 Task: Add Hyland's Nighttime Baby Cold Syrup to the cart.
Action: Mouse moved to (260, 135)
Screenshot: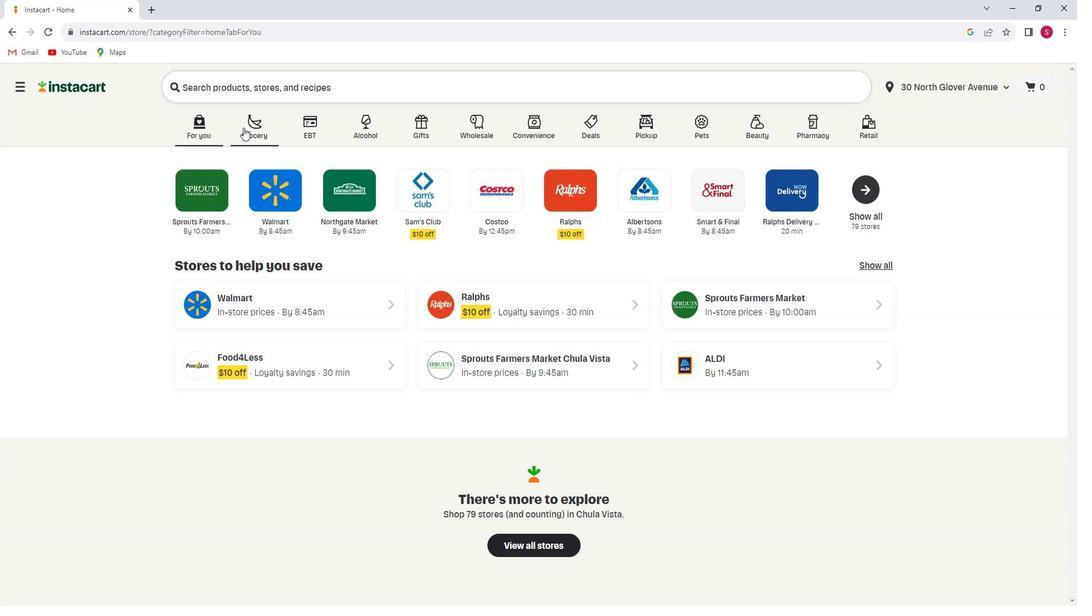
Action: Mouse pressed left at (260, 135)
Screenshot: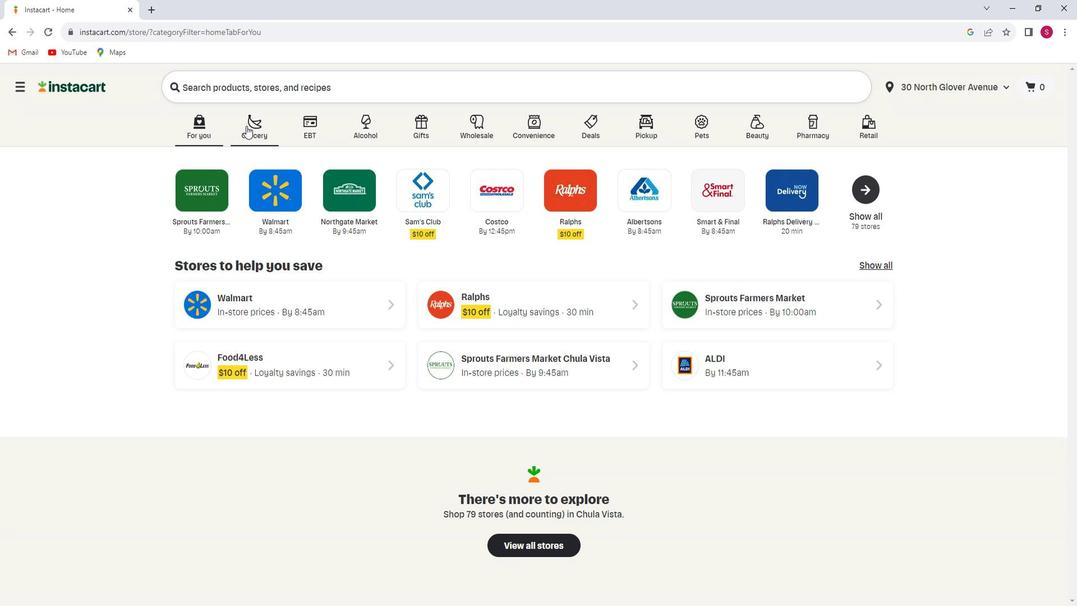 
Action: Mouse moved to (281, 346)
Screenshot: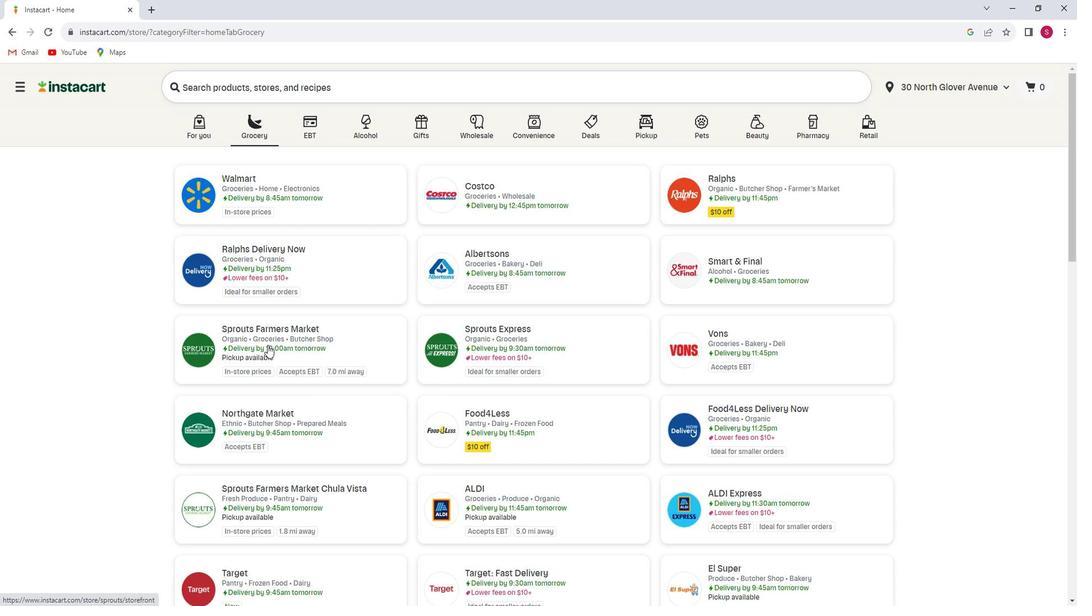 
Action: Mouse pressed left at (281, 346)
Screenshot: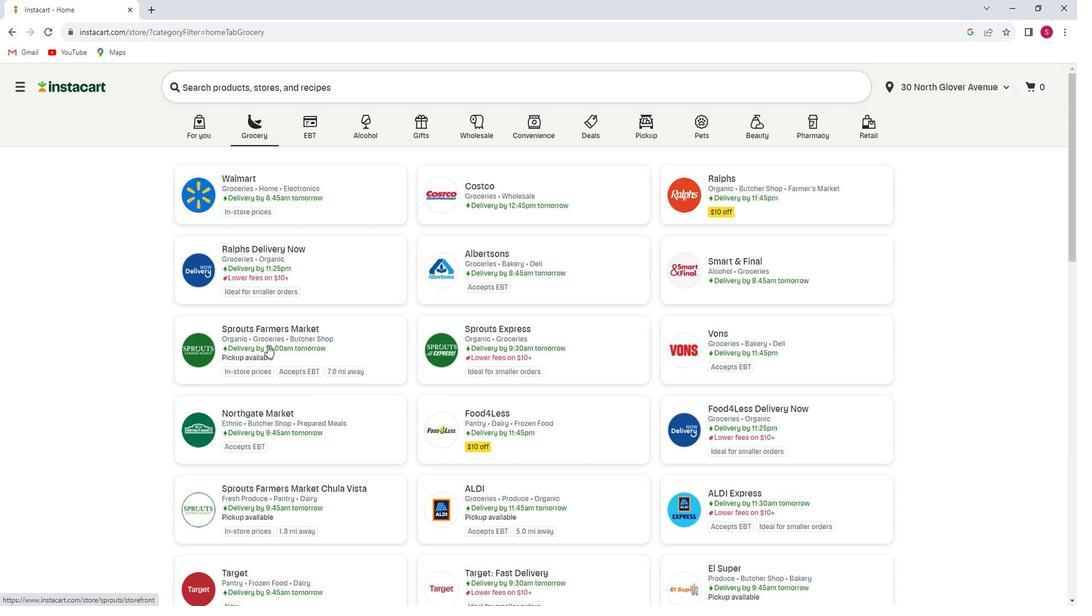 
Action: Mouse moved to (66, 360)
Screenshot: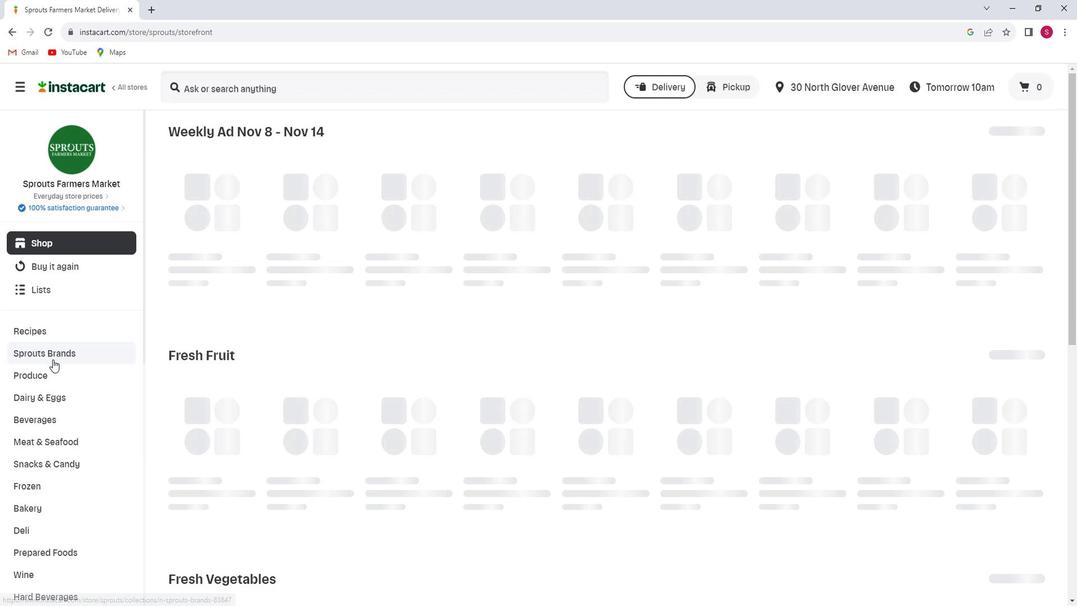 
Action: Mouse scrolled (66, 359) with delta (0, 0)
Screenshot: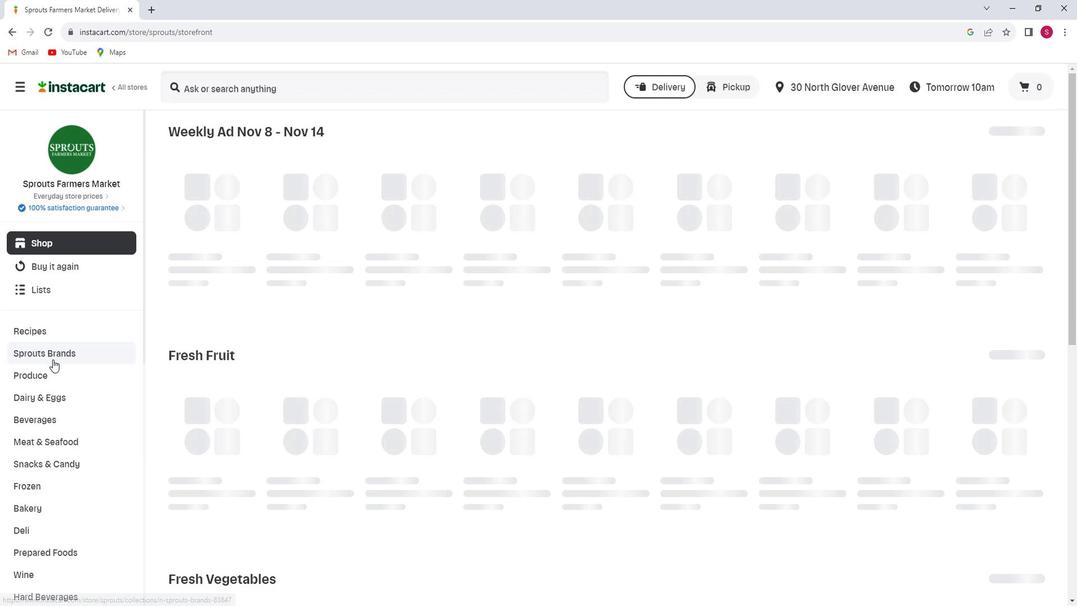 
Action: Mouse scrolled (66, 359) with delta (0, 0)
Screenshot: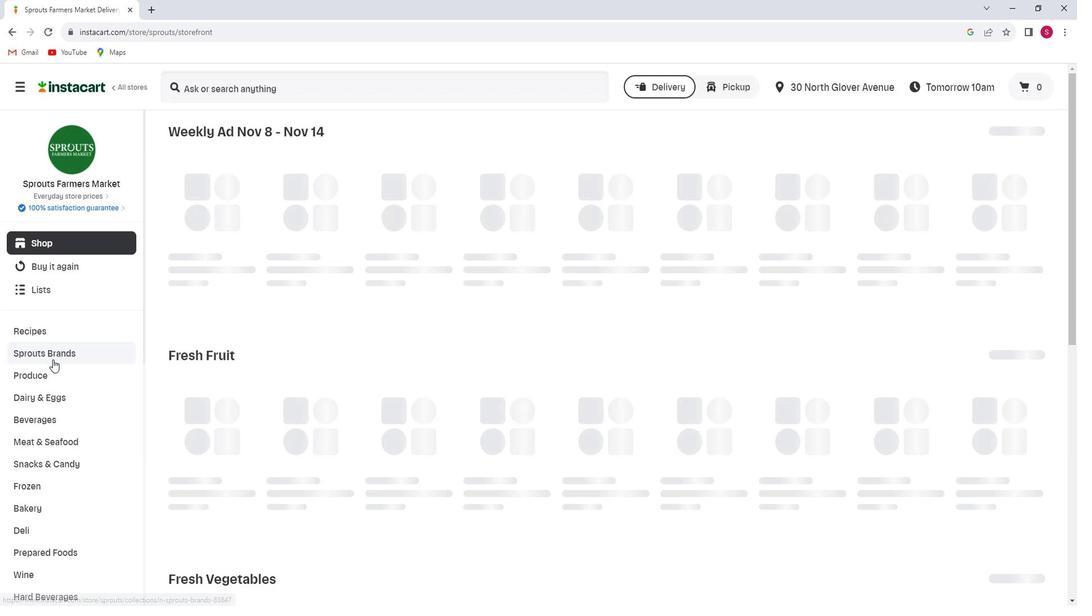 
Action: Mouse scrolled (66, 359) with delta (0, 0)
Screenshot: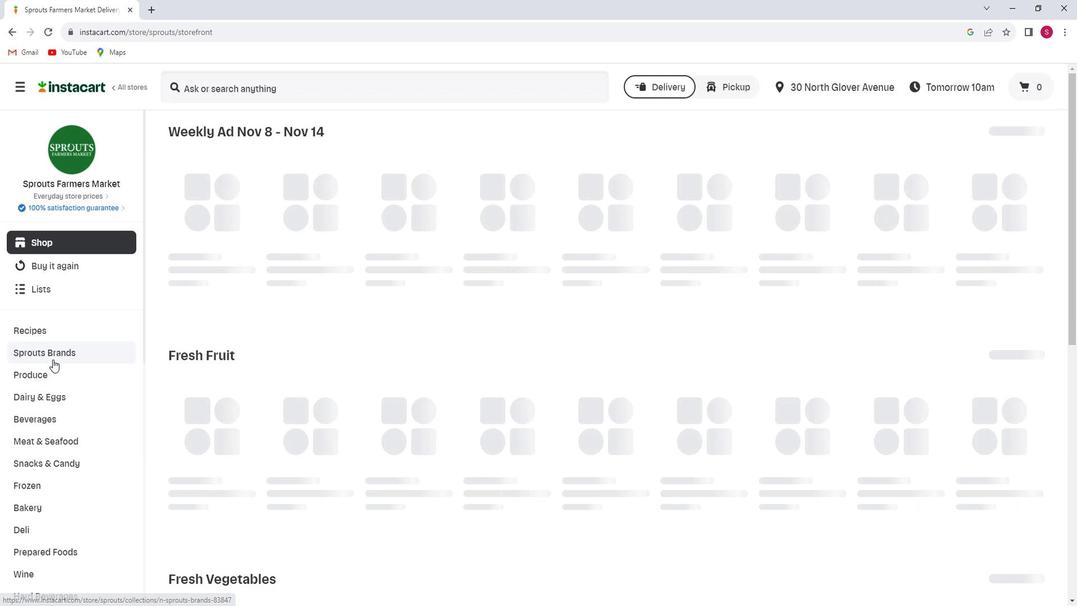 
Action: Mouse scrolled (66, 359) with delta (0, 0)
Screenshot: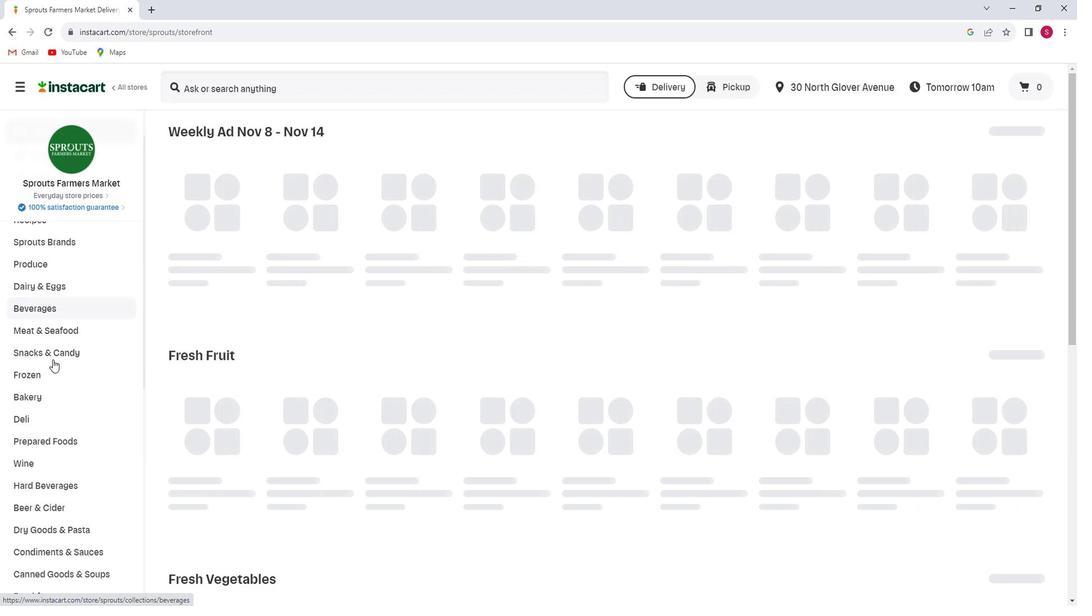 
Action: Mouse scrolled (66, 359) with delta (0, 0)
Screenshot: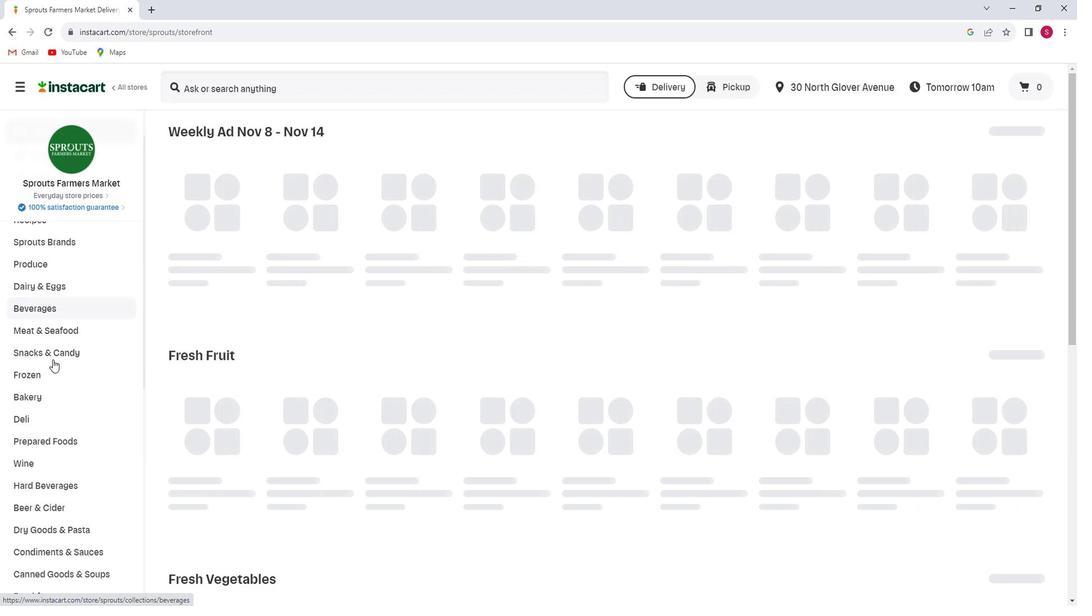 
Action: Mouse scrolled (66, 359) with delta (0, 0)
Screenshot: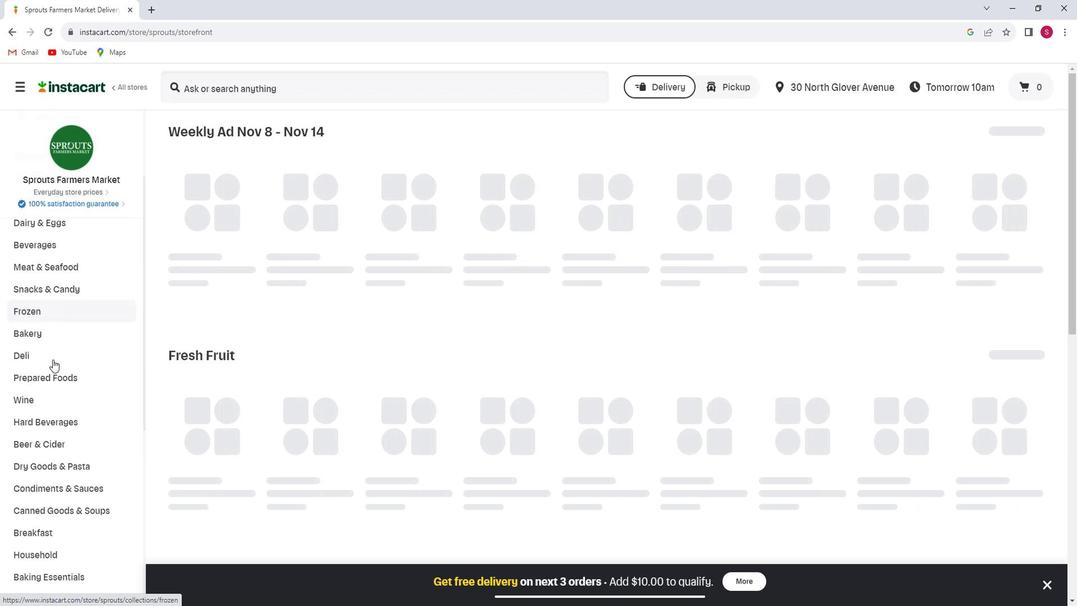 
Action: Mouse scrolled (66, 359) with delta (0, 0)
Screenshot: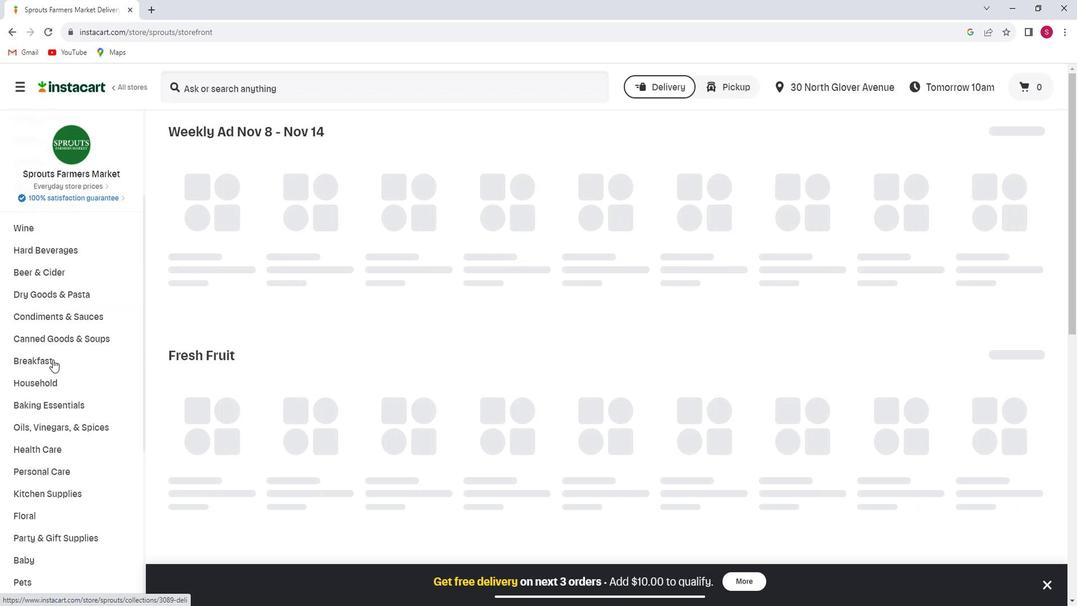 
Action: Mouse scrolled (66, 359) with delta (0, 0)
Screenshot: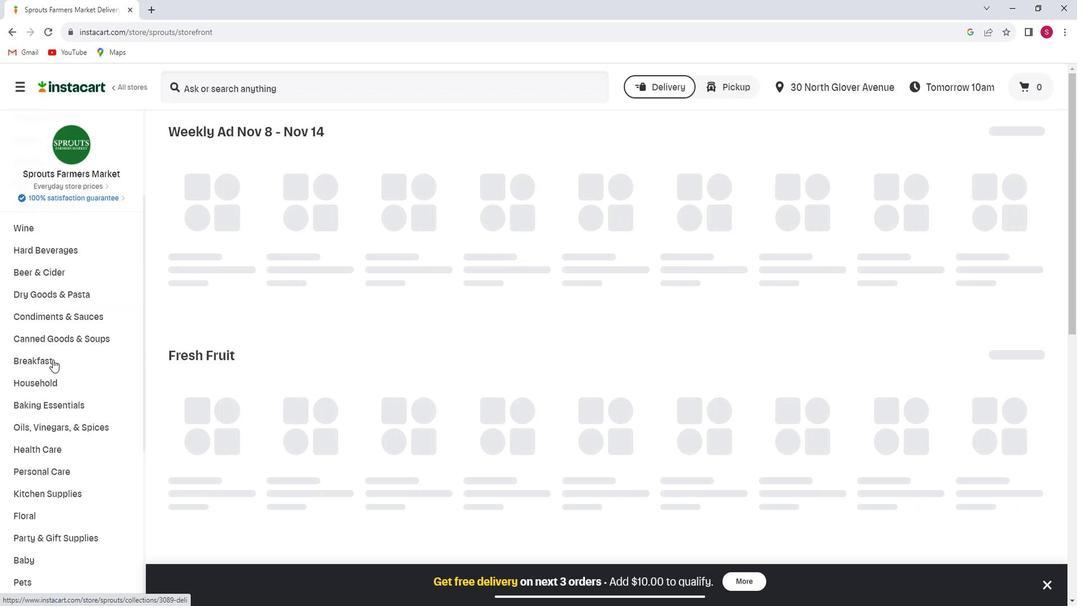 
Action: Mouse scrolled (66, 359) with delta (0, 0)
Screenshot: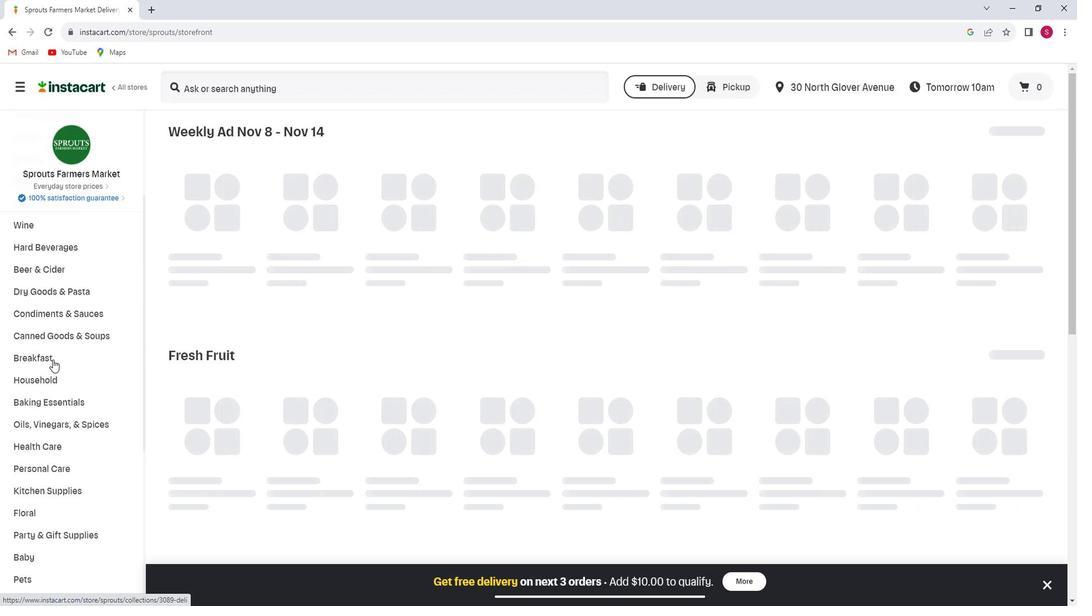 
Action: Mouse scrolled (66, 359) with delta (0, 0)
Screenshot: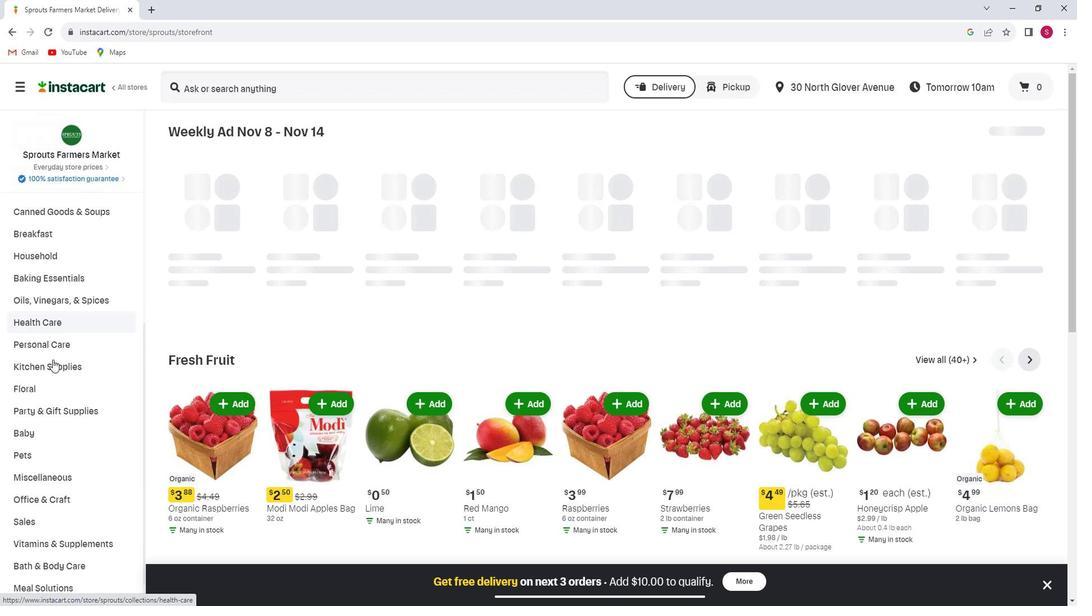 
Action: Mouse scrolled (66, 359) with delta (0, 0)
Screenshot: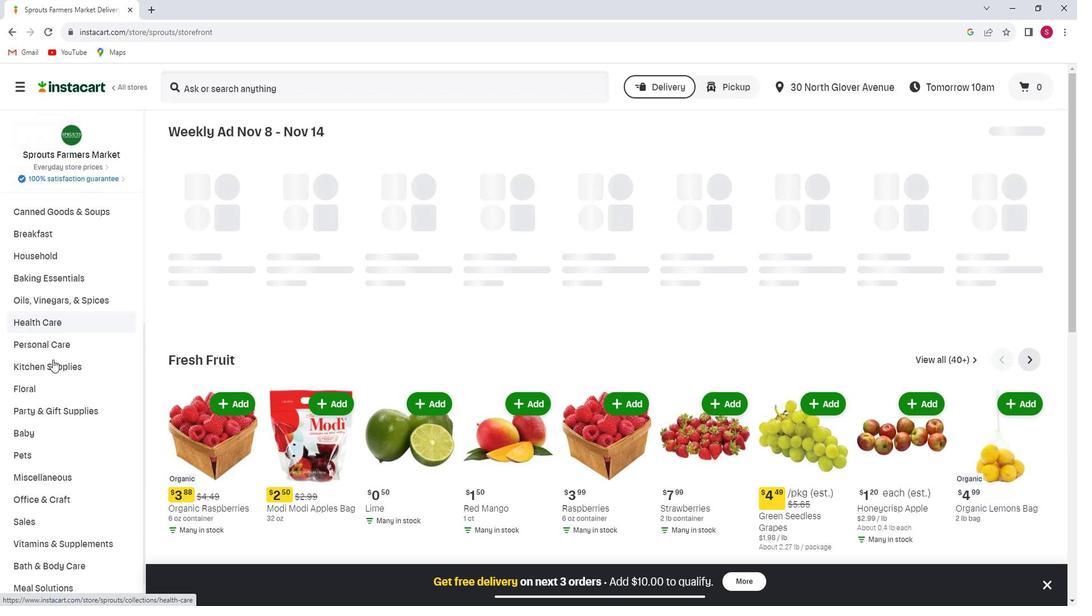 
Action: Mouse moved to (66, 364)
Screenshot: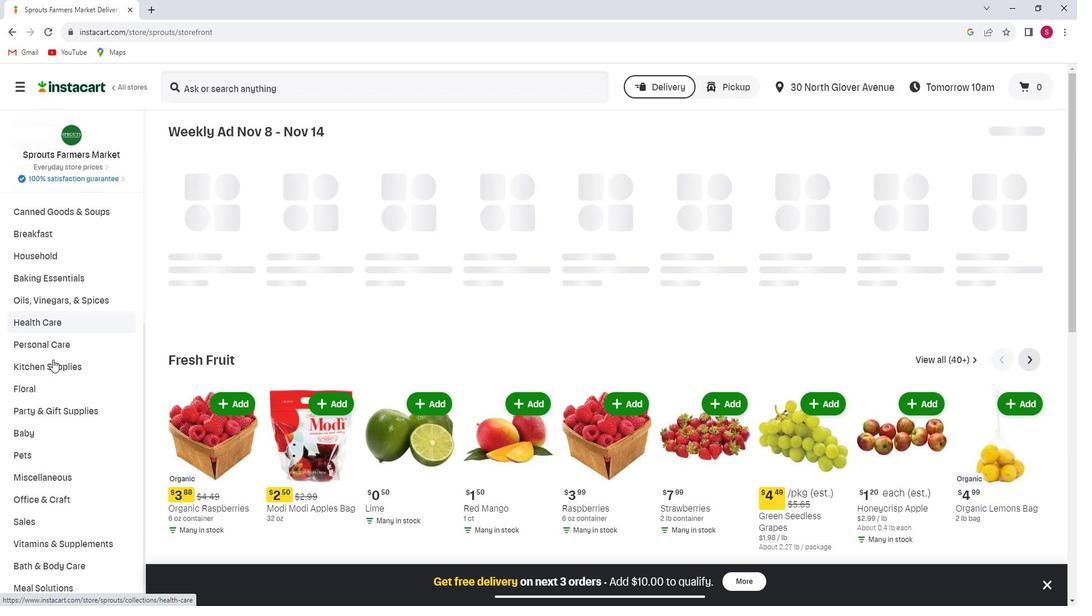
Action: Mouse scrolled (66, 364) with delta (0, 0)
Screenshot: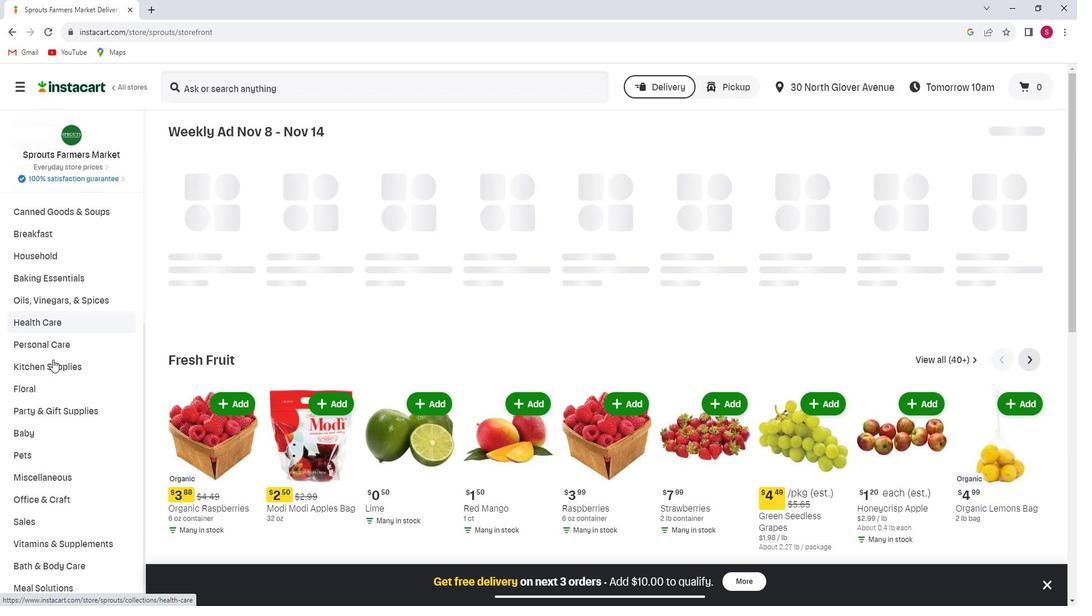 
Action: Mouse moved to (50, 426)
Screenshot: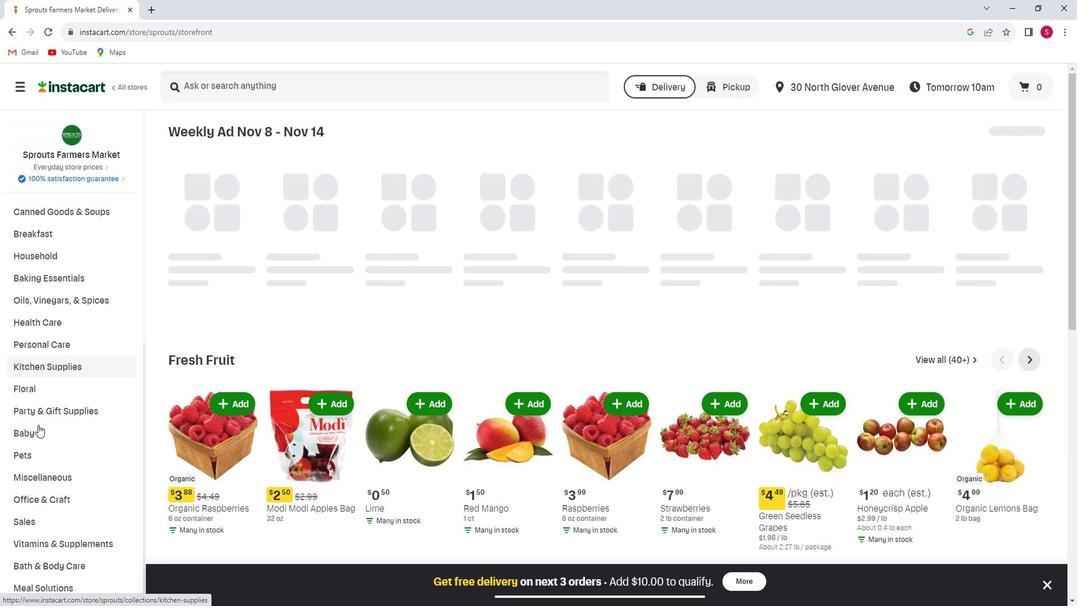 
Action: Mouse pressed left at (50, 426)
Screenshot: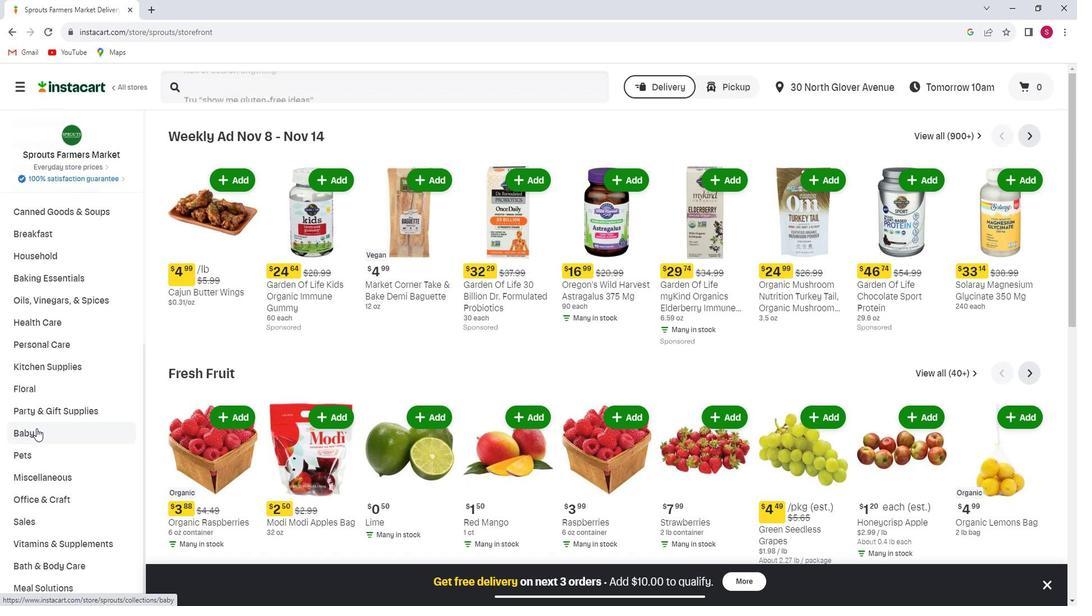 
Action: Mouse moved to (56, 450)
Screenshot: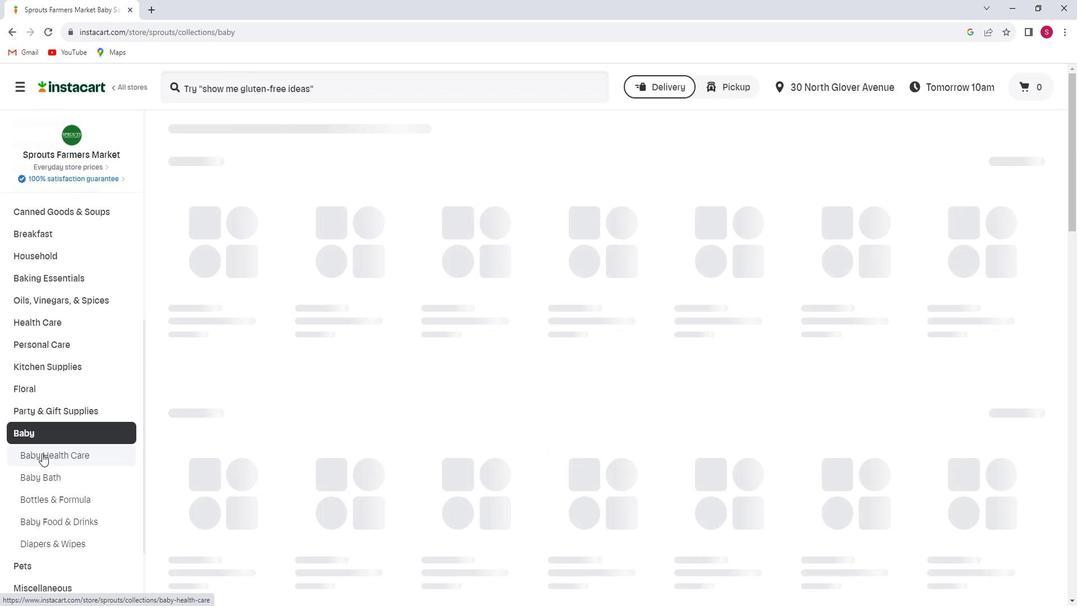 
Action: Mouse pressed left at (56, 450)
Screenshot: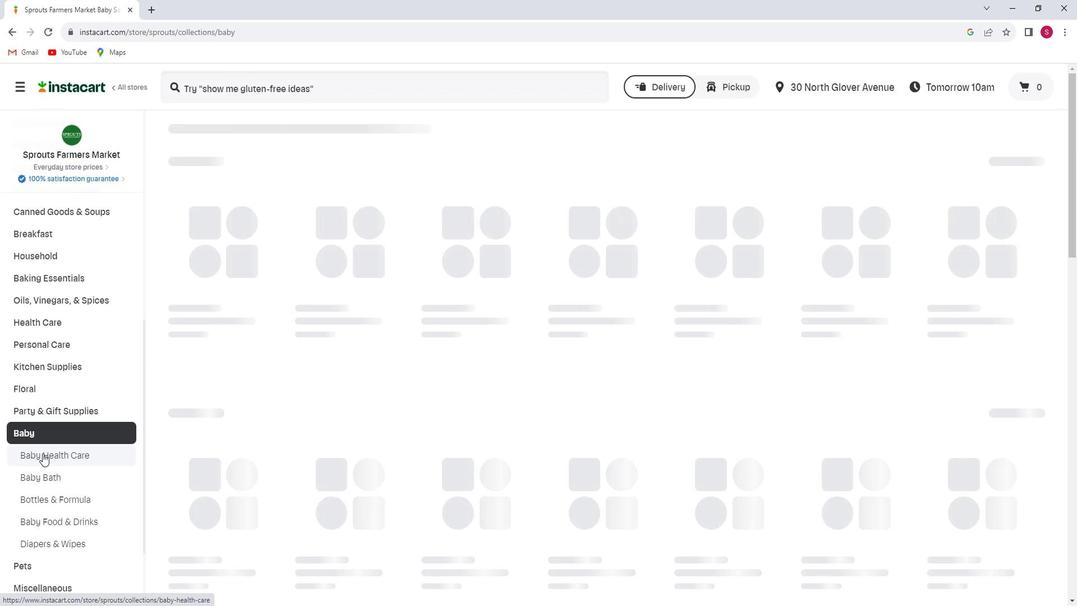 
Action: Mouse moved to (313, 98)
Screenshot: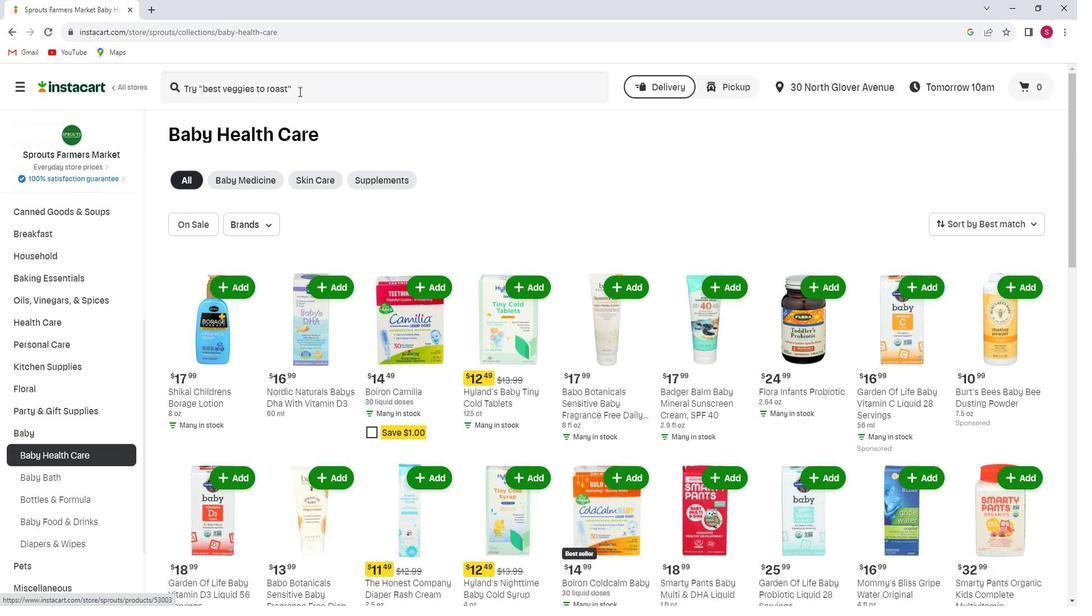 
Action: Mouse pressed left at (313, 98)
Screenshot: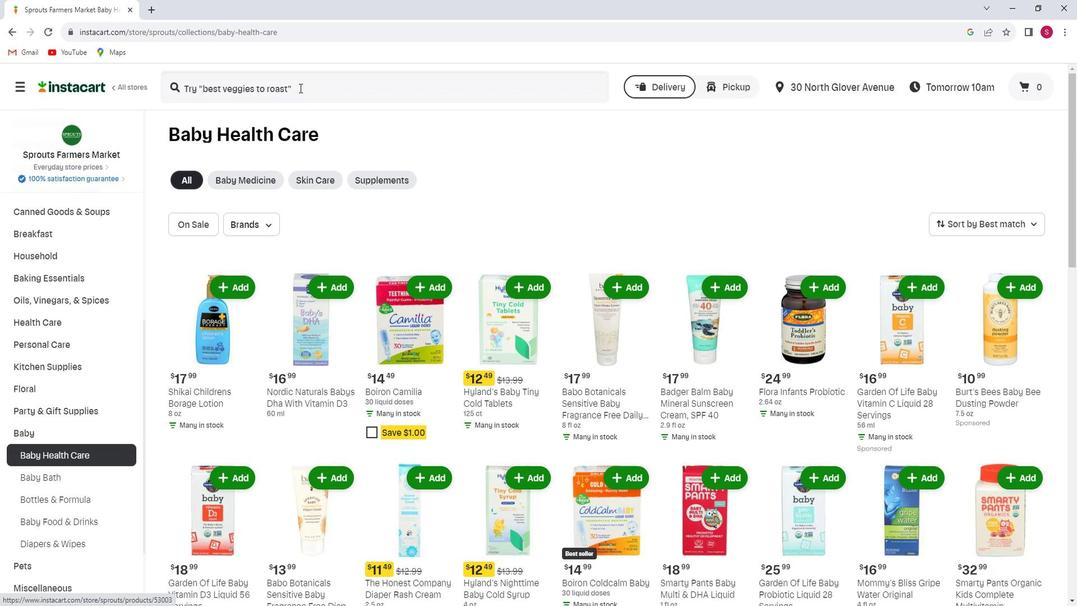 
Action: Key pressed <Key.shift>Hyland's<Key.space><Key.shift><Key.shift><Key.shift><Key.shift>Nighttime<Key.space><Key.shift>baby<Key.space><Key.shift>Cold<Key.space><Key.shift>Syrup<Key.enter>
Screenshot: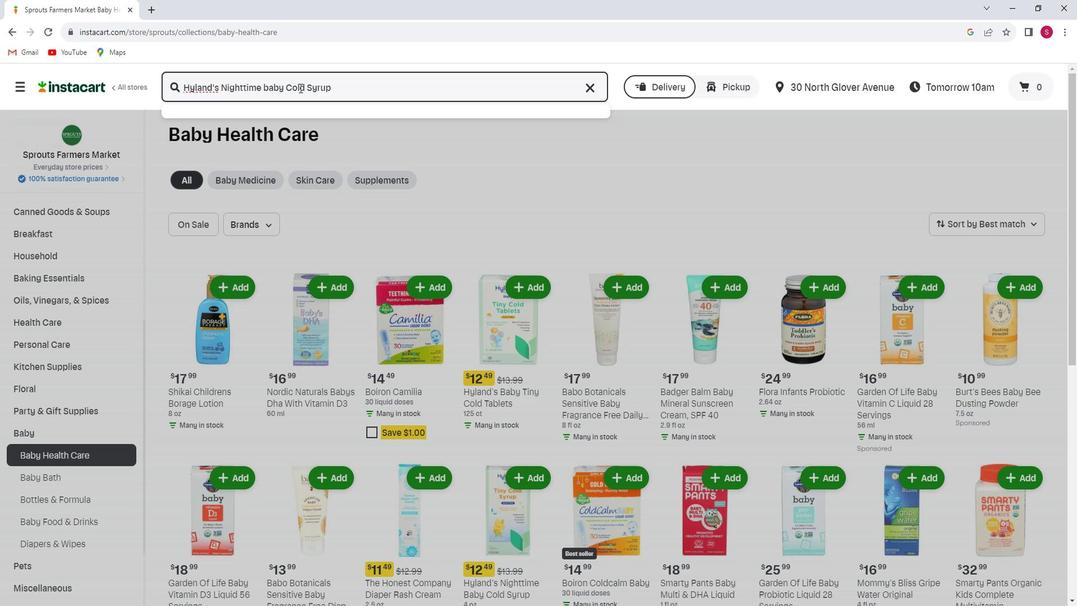 
Action: Mouse moved to (677, 212)
Screenshot: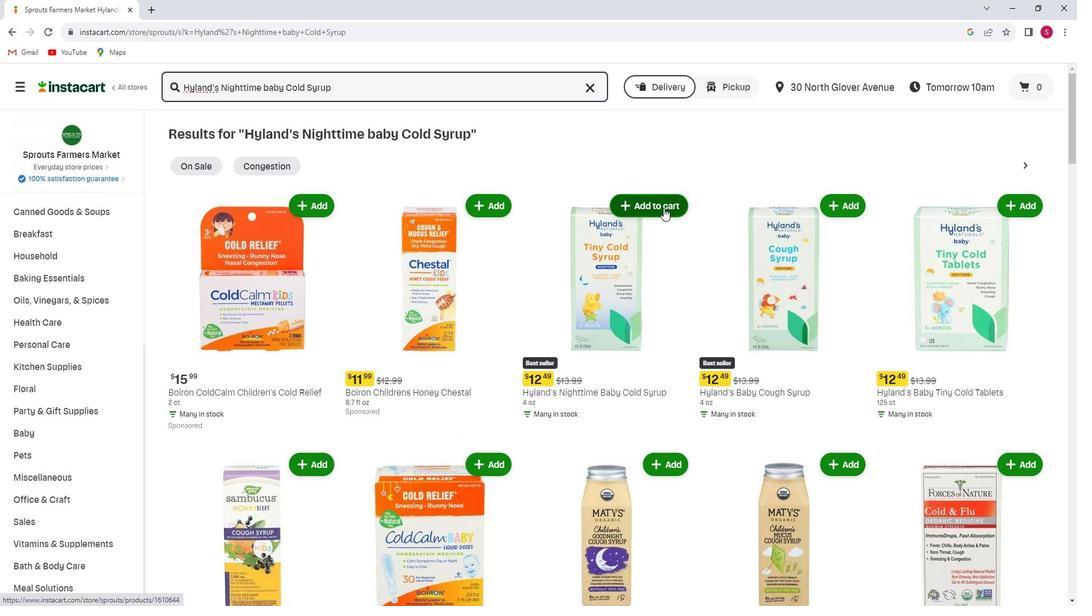 
Action: Mouse pressed left at (677, 212)
Screenshot: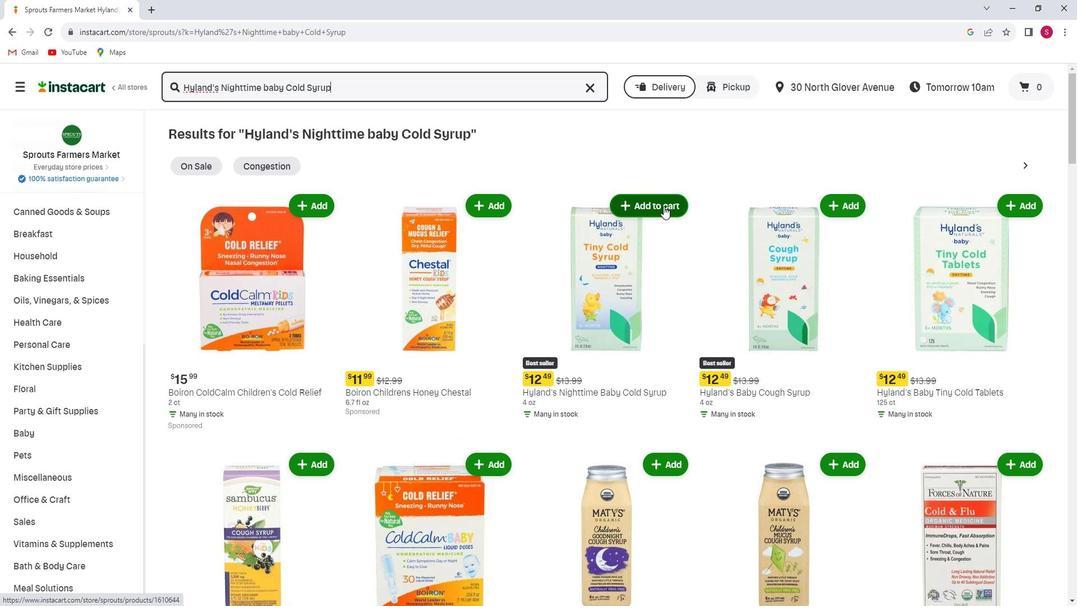 
Action: Mouse moved to (679, 264)
Screenshot: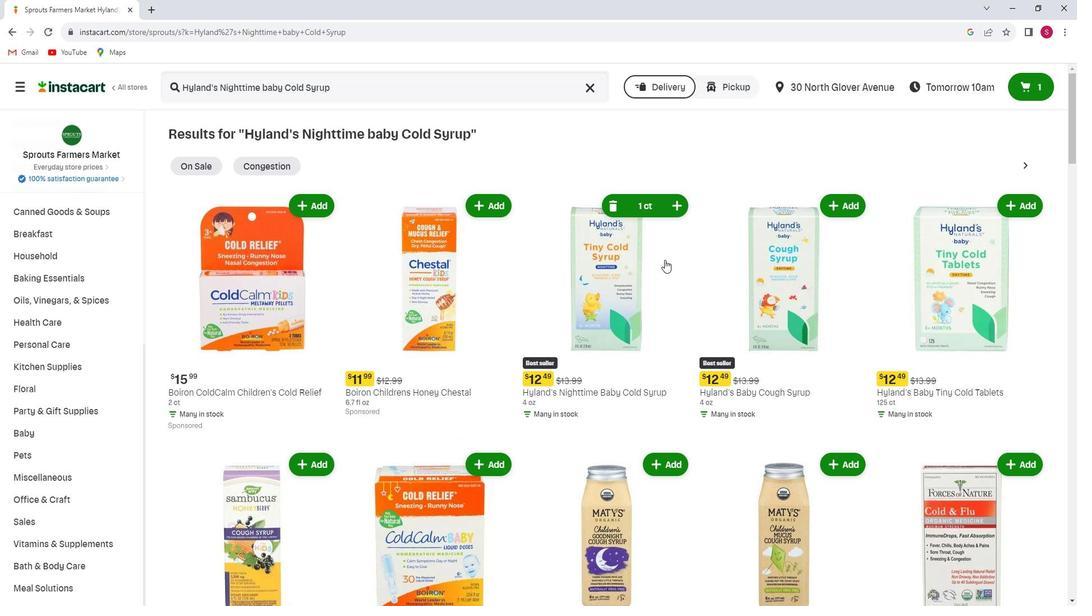 
